 Task: Change the message preview to '1 Line' and search for a contact in Outlook.
Action: Mouse moved to (19, 89)
Screenshot: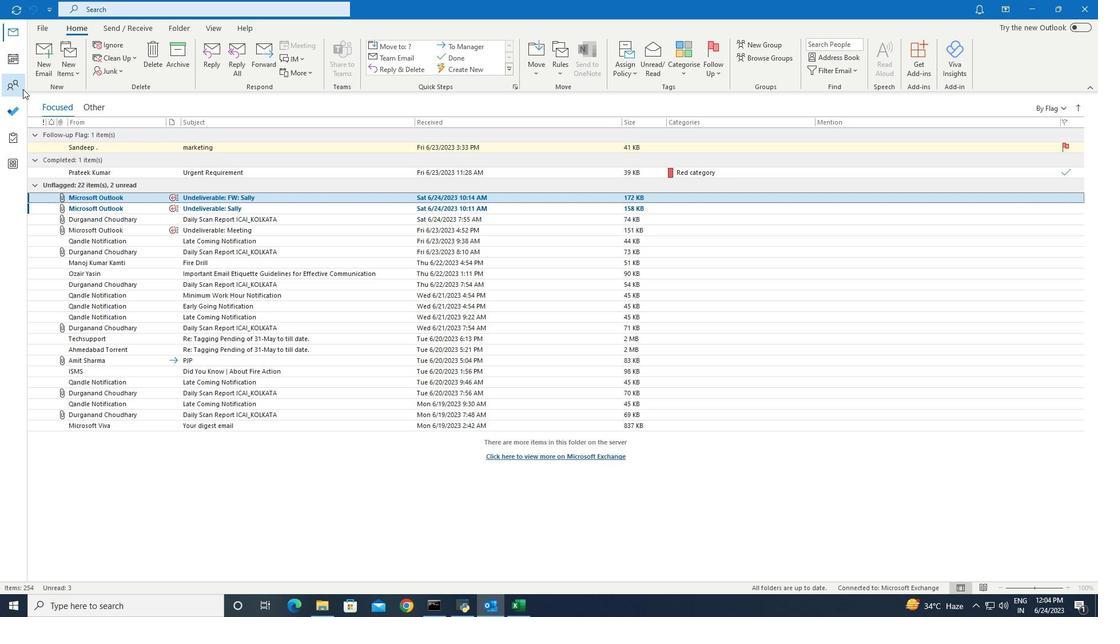 
Action: Mouse pressed left at (19, 89)
Screenshot: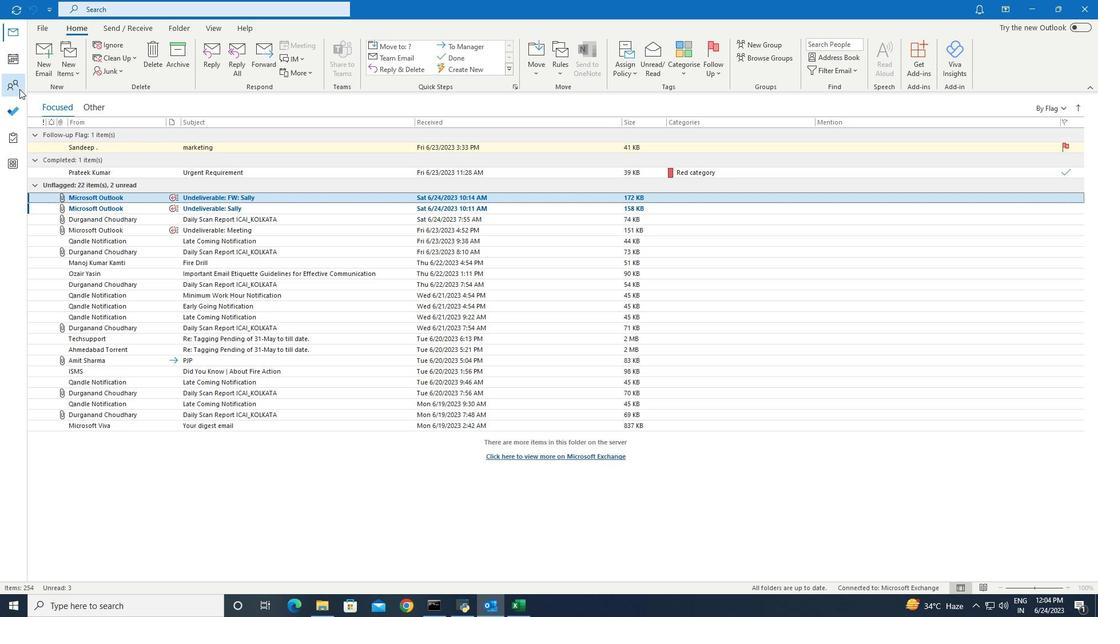 
Action: Mouse moved to (207, 27)
Screenshot: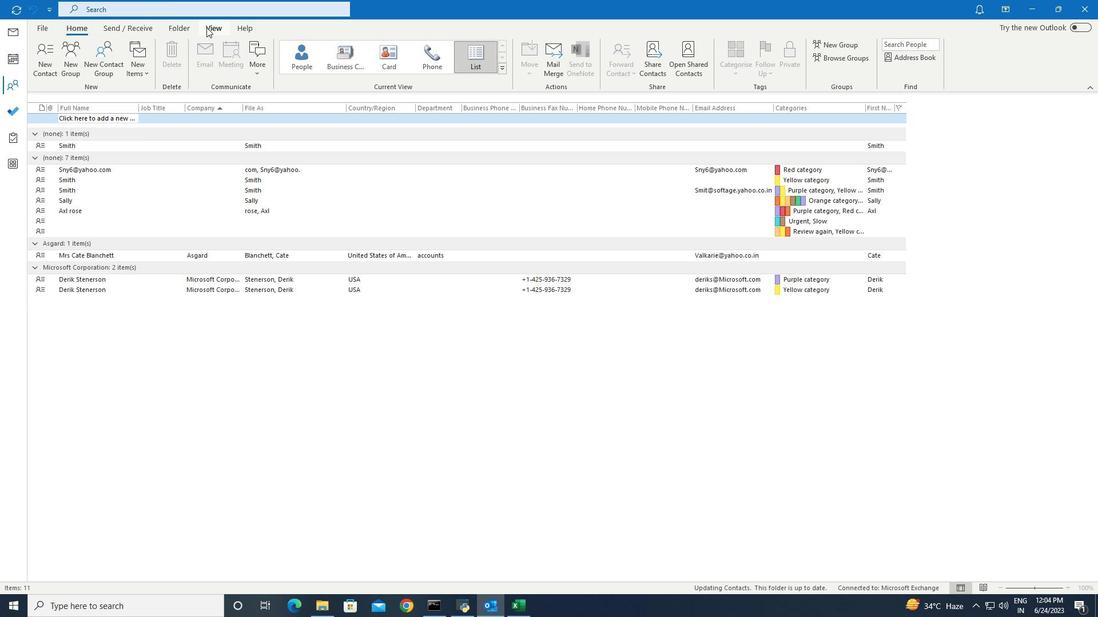 
Action: Mouse pressed left at (207, 27)
Screenshot: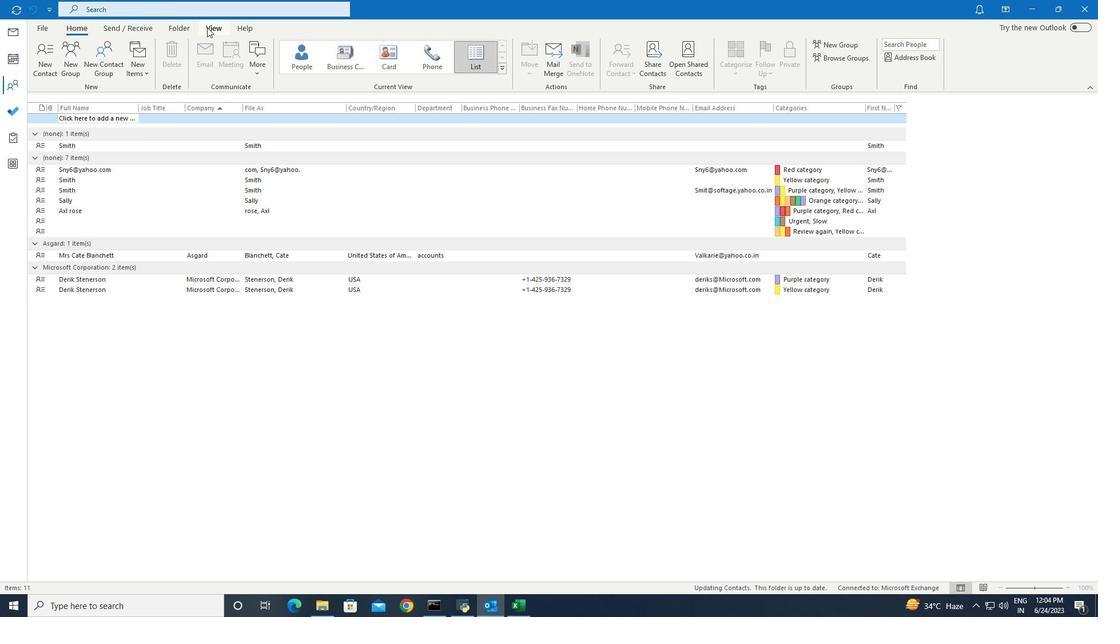 
Action: Mouse moved to (131, 73)
Screenshot: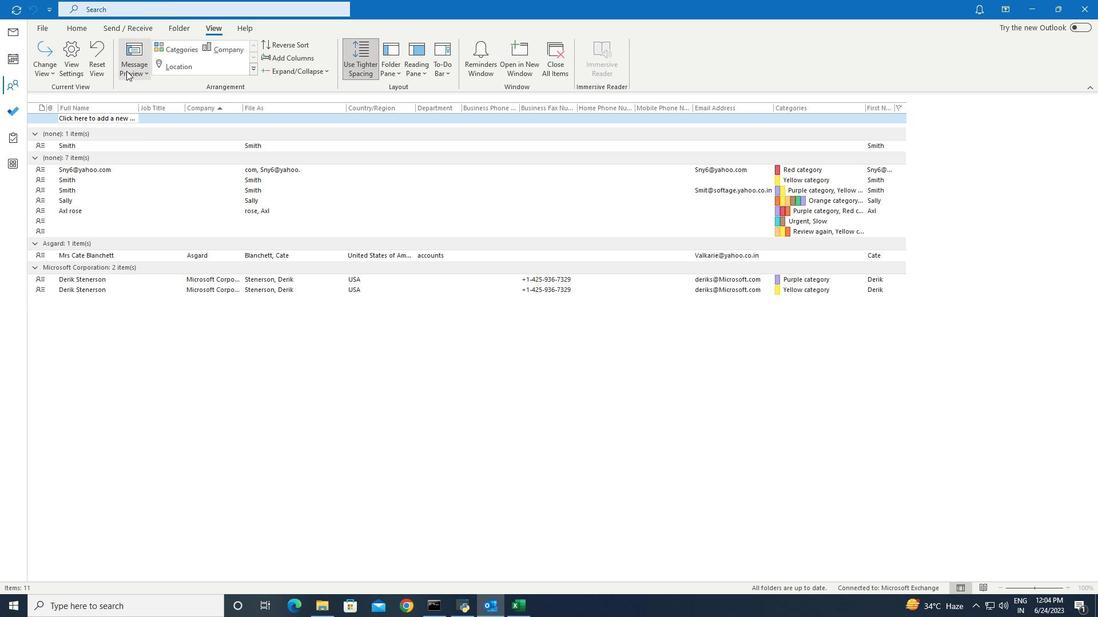 
Action: Mouse pressed left at (131, 73)
Screenshot: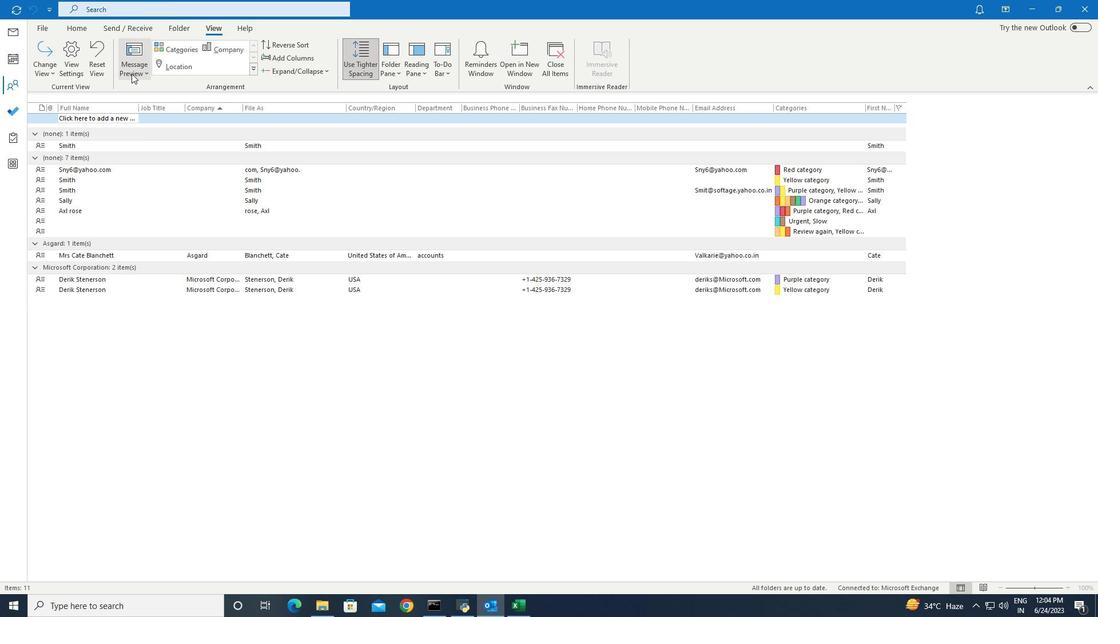 
Action: Mouse moved to (125, 140)
Screenshot: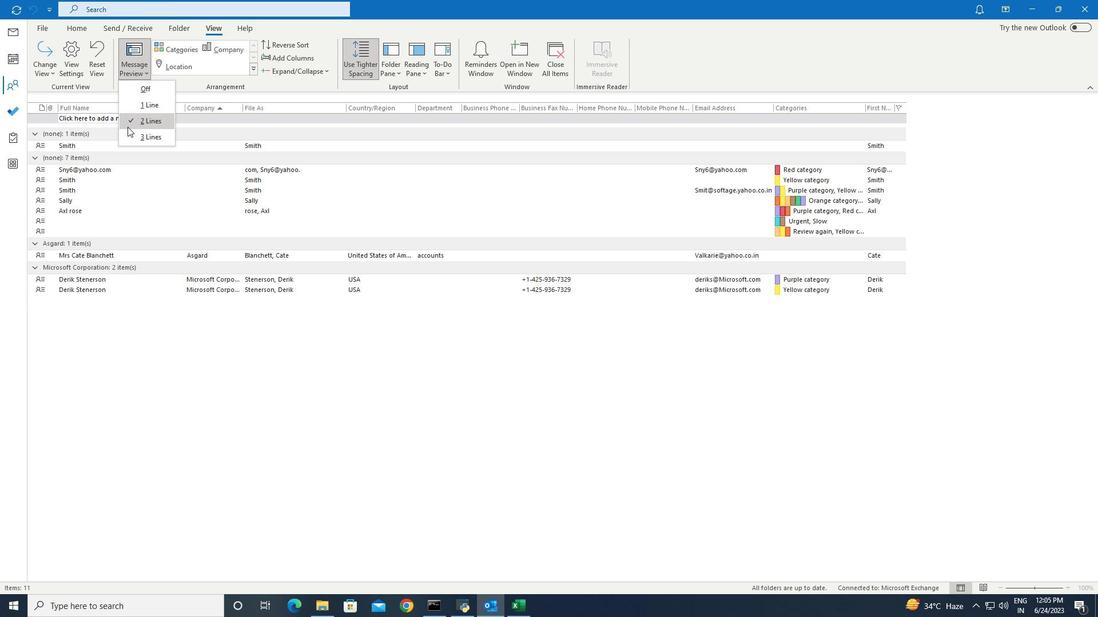 
Action: Mouse pressed left at (125, 140)
Screenshot: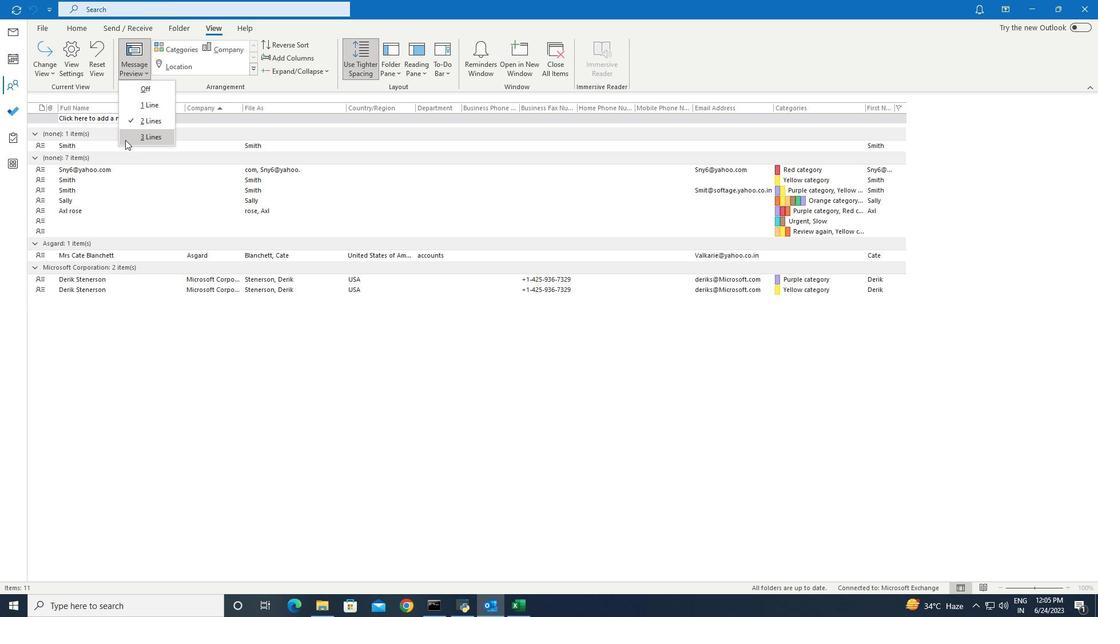 
Action: Mouse moved to (135, 143)
Screenshot: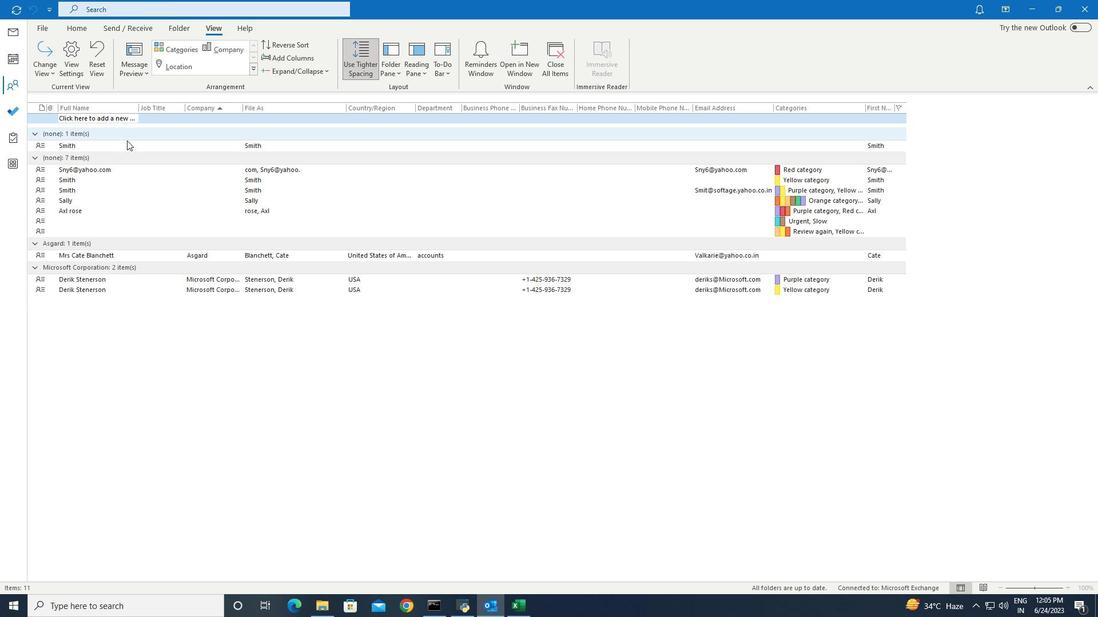 
